 Task: Create a project with template Project Timeline with name Trex with privacy Public and in the team Recorders . Create three sections in the project as To-Do, Doing and Done.
Action: Mouse moved to (14, 54)
Screenshot: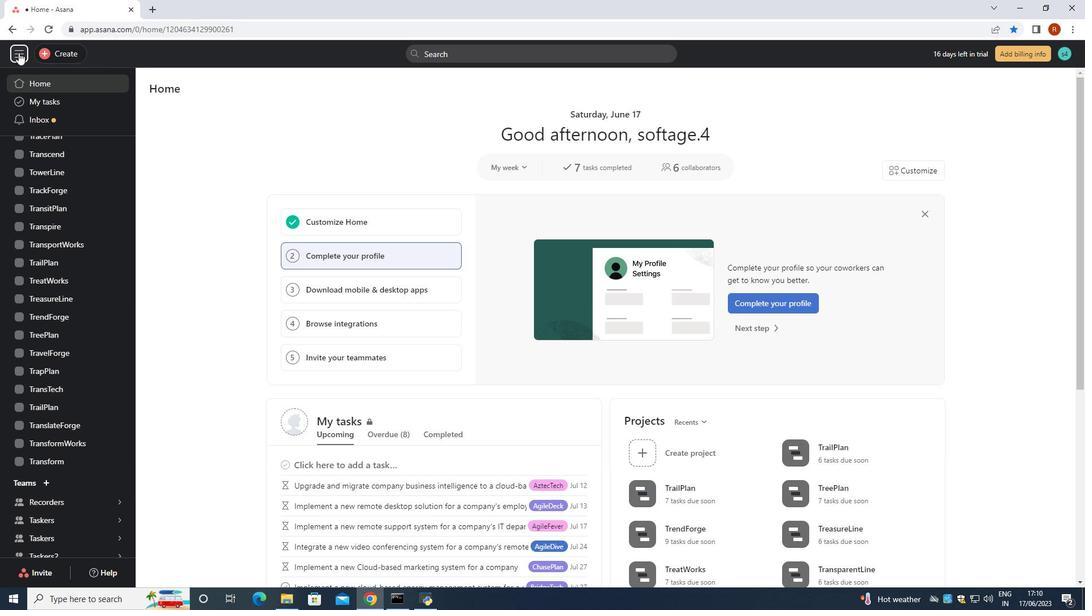 
Action: Mouse pressed left at (14, 54)
Screenshot: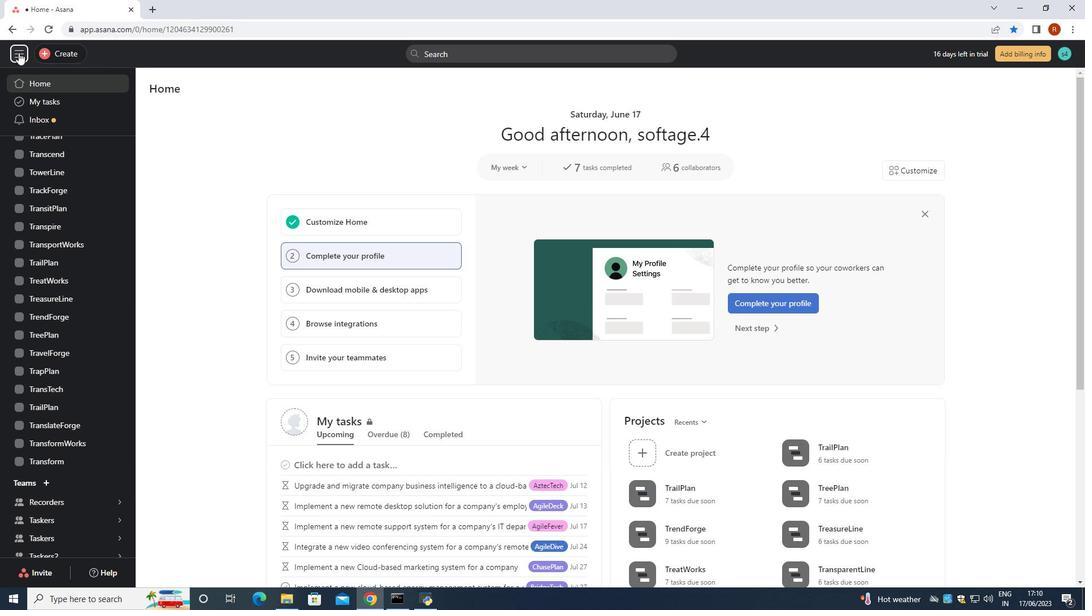 
Action: Mouse moved to (48, 55)
Screenshot: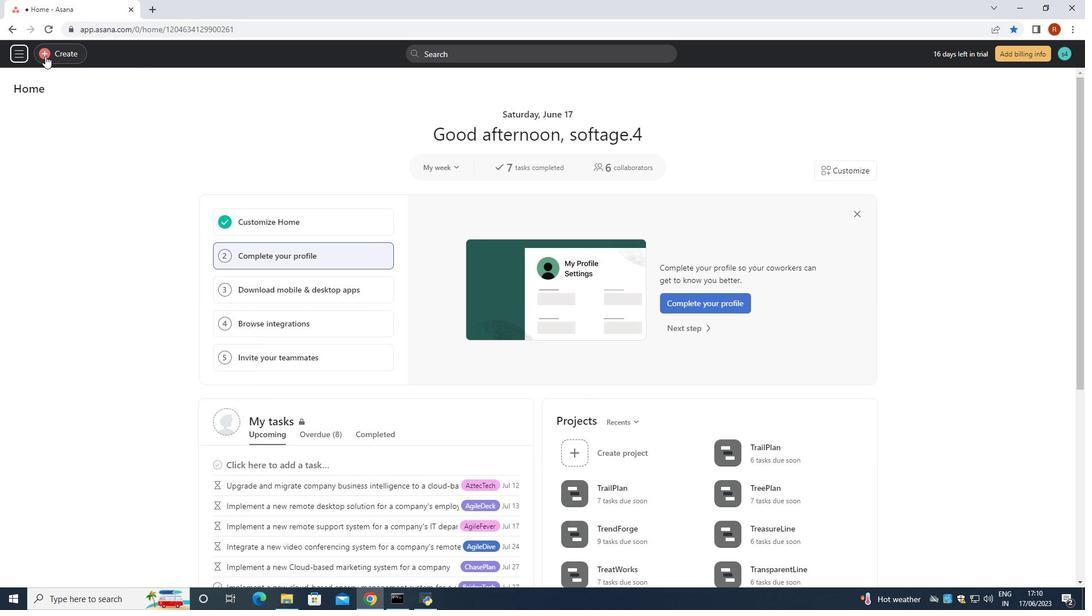 
Action: Mouse pressed left at (48, 55)
Screenshot: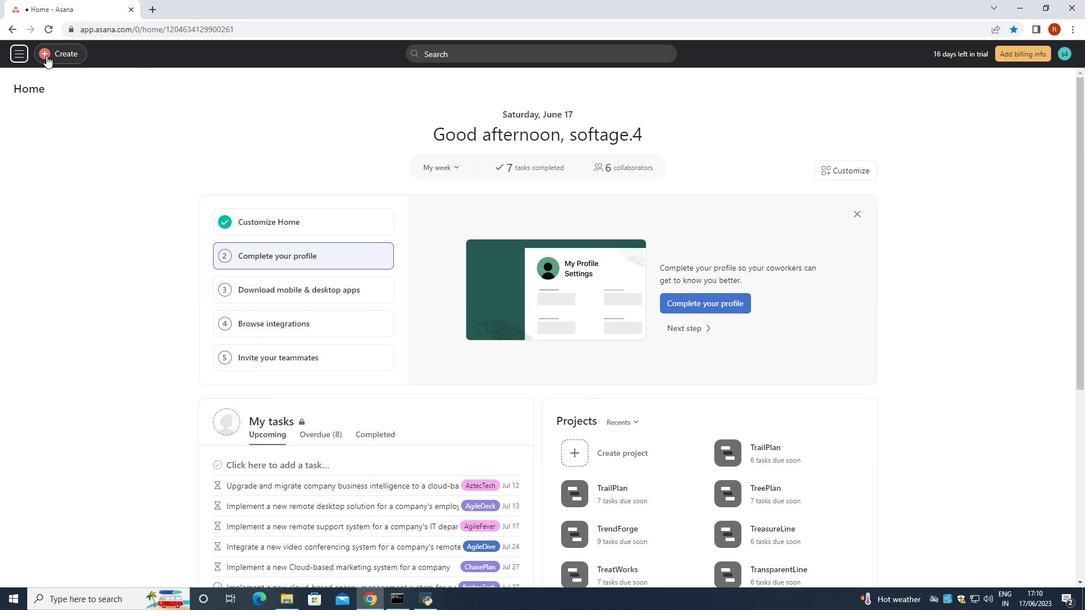 
Action: Mouse moved to (136, 83)
Screenshot: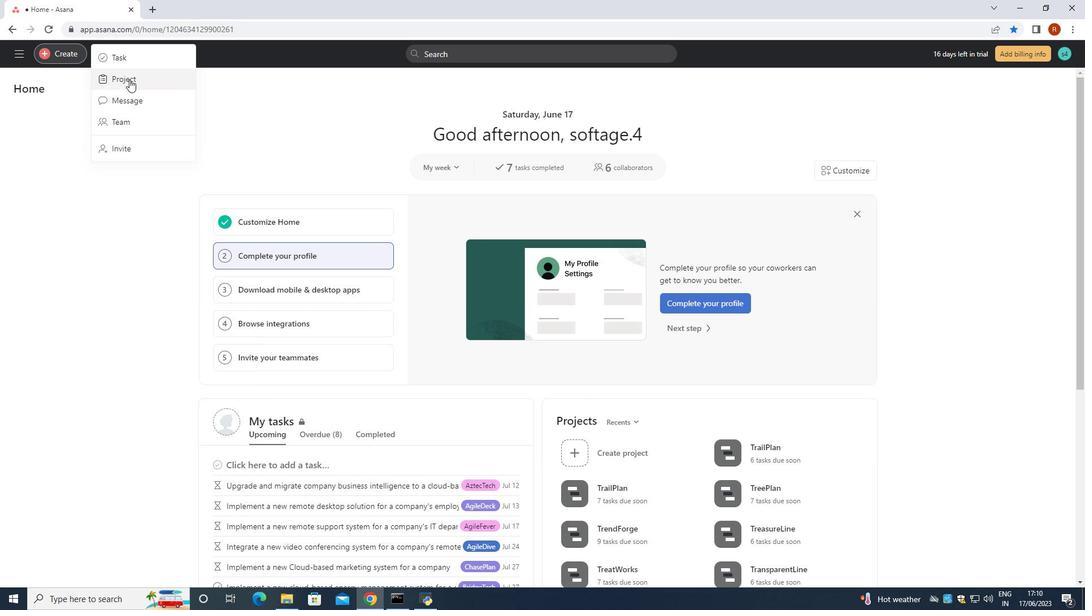 
Action: Mouse pressed left at (136, 83)
Screenshot: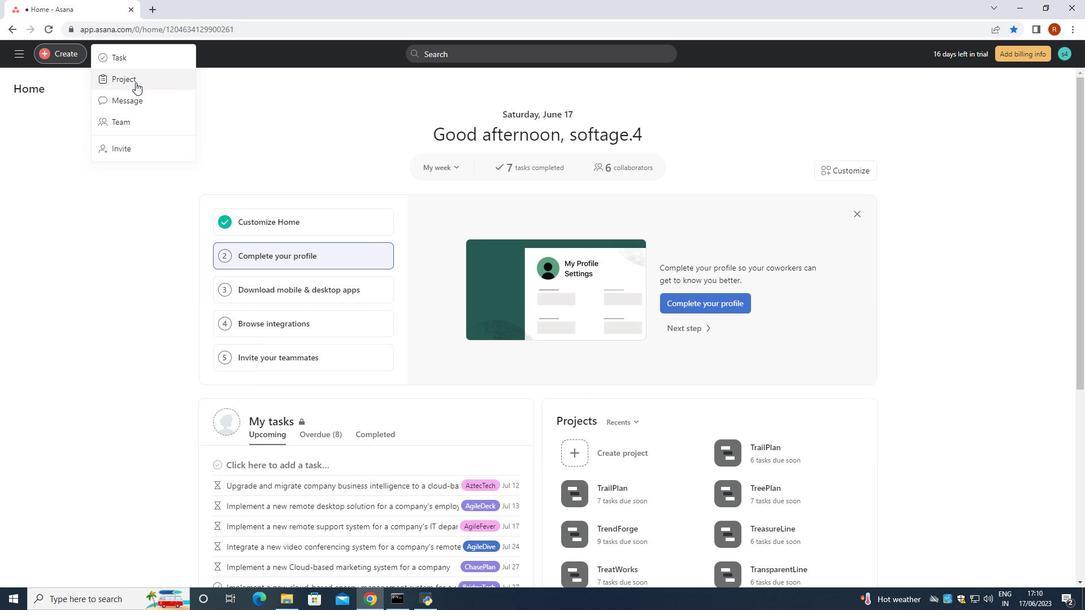 
Action: Mouse moved to (554, 338)
Screenshot: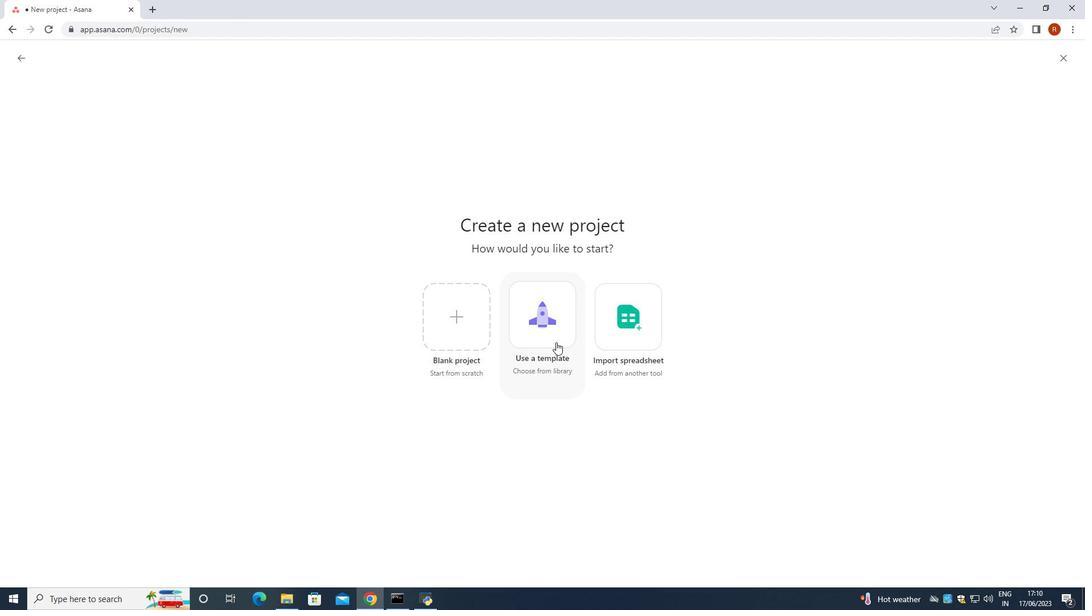 
Action: Mouse pressed left at (554, 338)
Screenshot: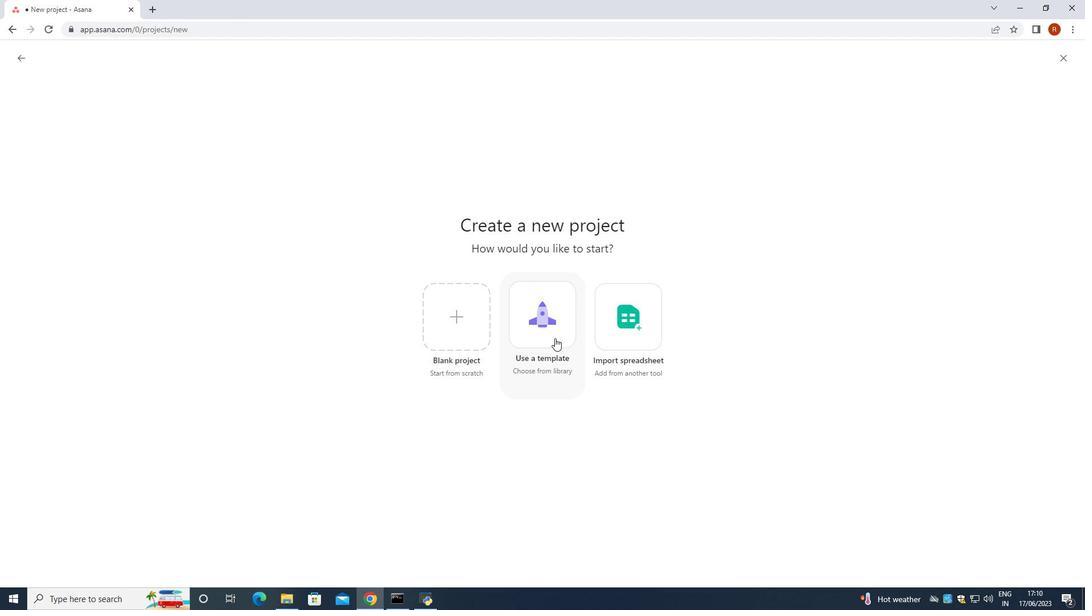 
Action: Mouse moved to (88, 304)
Screenshot: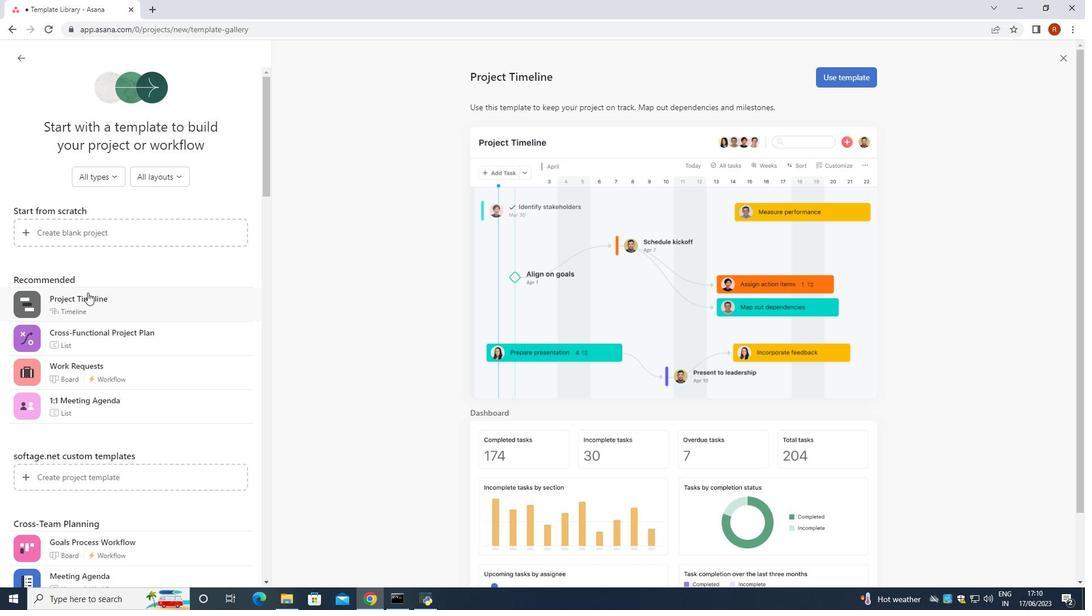 
Action: Mouse pressed left at (88, 304)
Screenshot: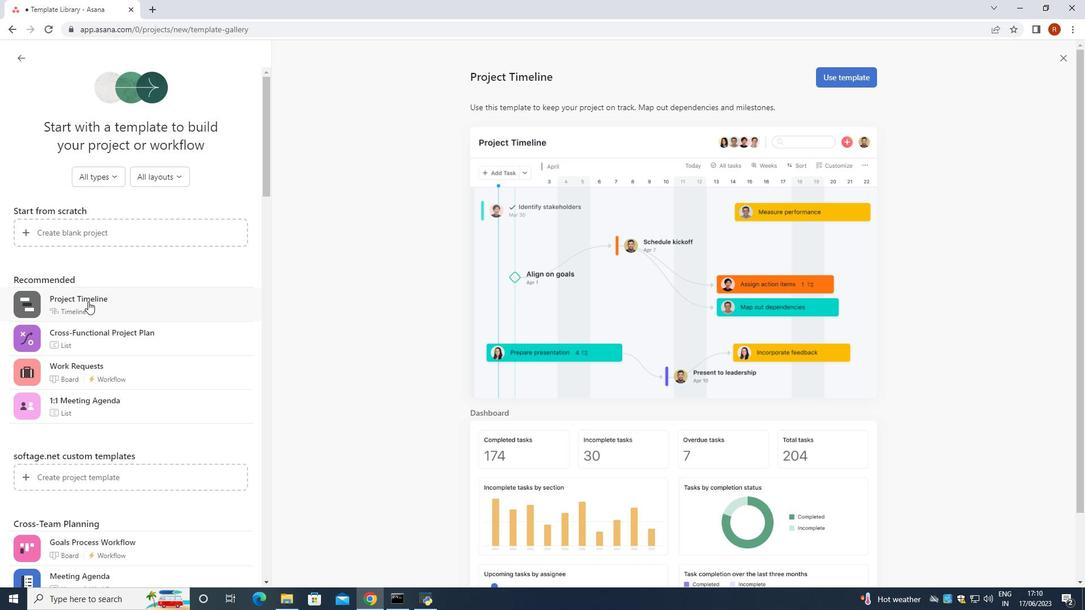 
Action: Mouse moved to (857, 72)
Screenshot: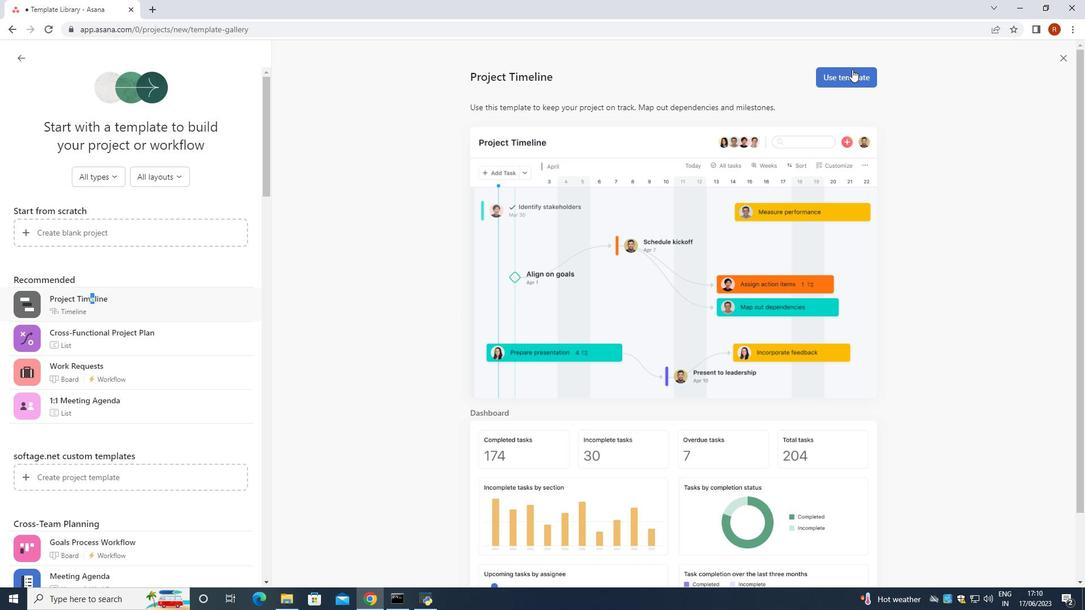 
Action: Mouse pressed left at (857, 72)
Screenshot: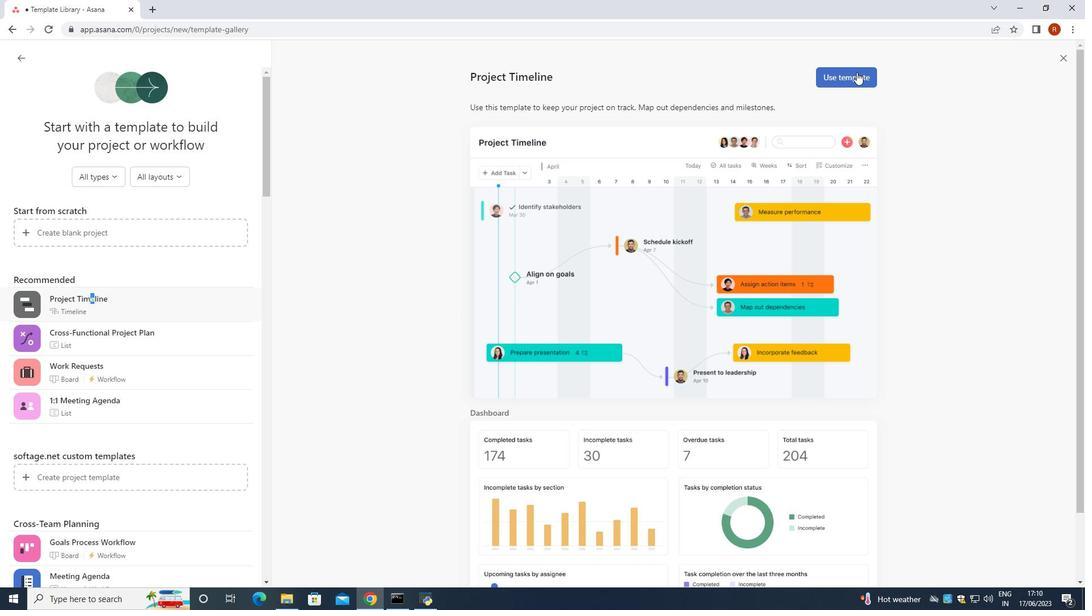 
Action: Mouse moved to (473, 232)
Screenshot: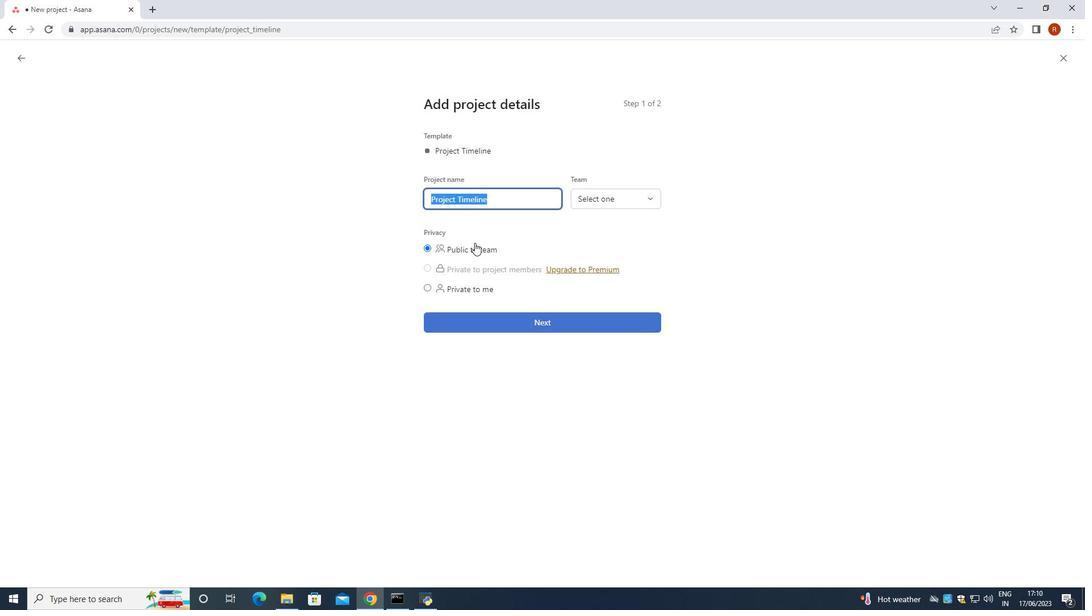 
Action: Key pressed <Key.backspace><Key.shift>Trex
Screenshot: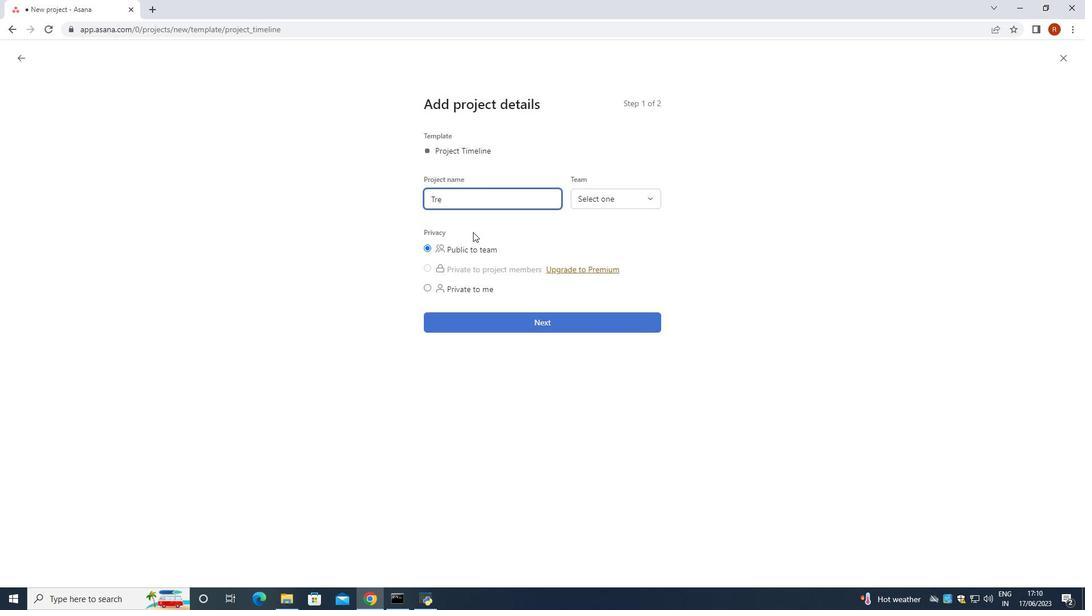 
Action: Mouse moved to (473, 255)
Screenshot: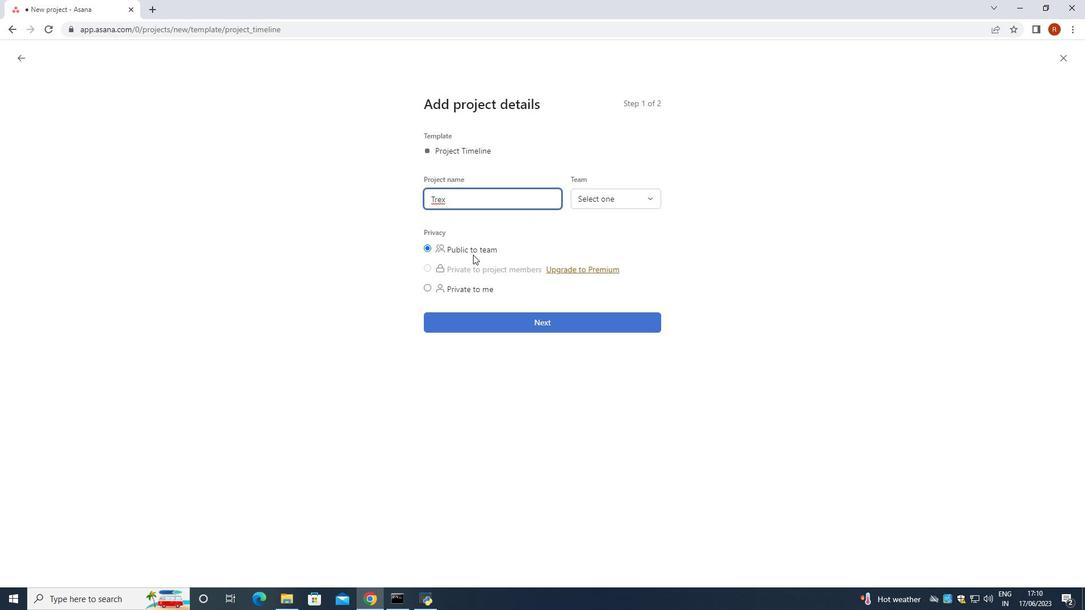 
Action: Mouse pressed left at (473, 255)
Screenshot: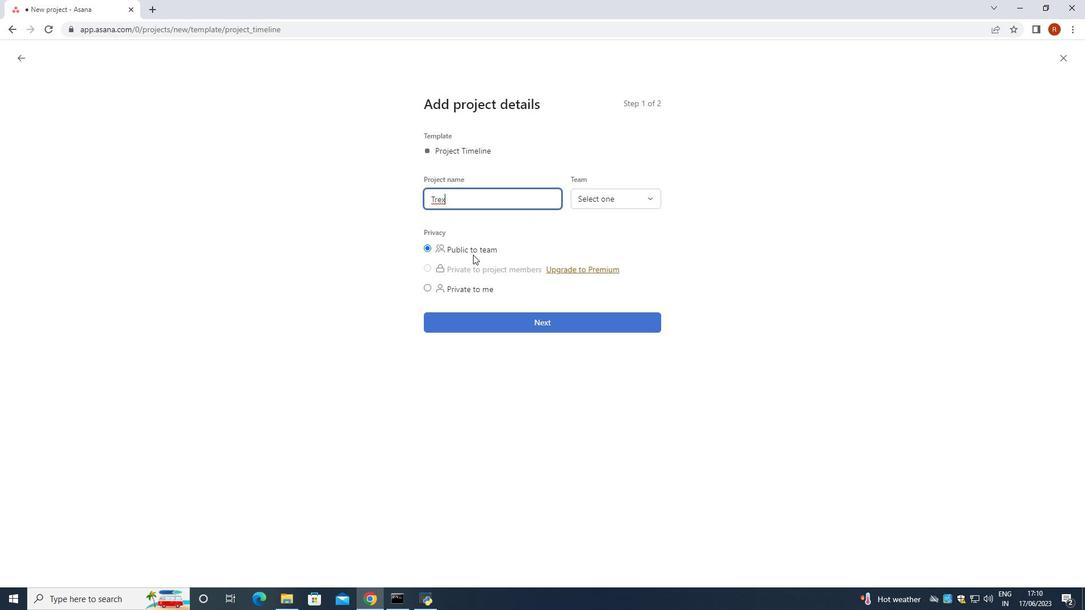 
Action: Mouse moved to (619, 202)
Screenshot: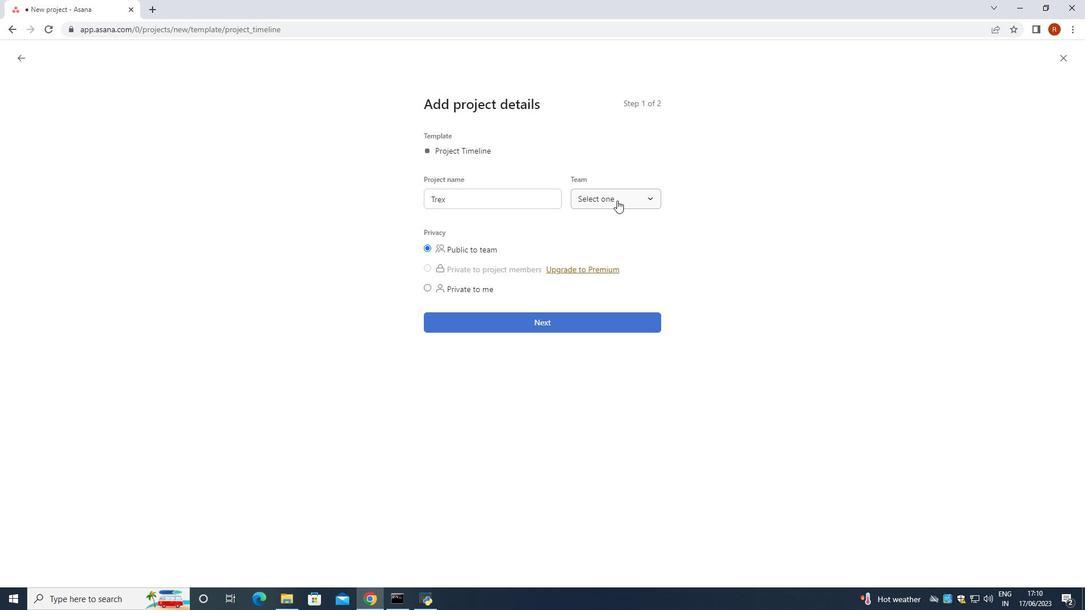 
Action: Mouse pressed left at (619, 202)
Screenshot: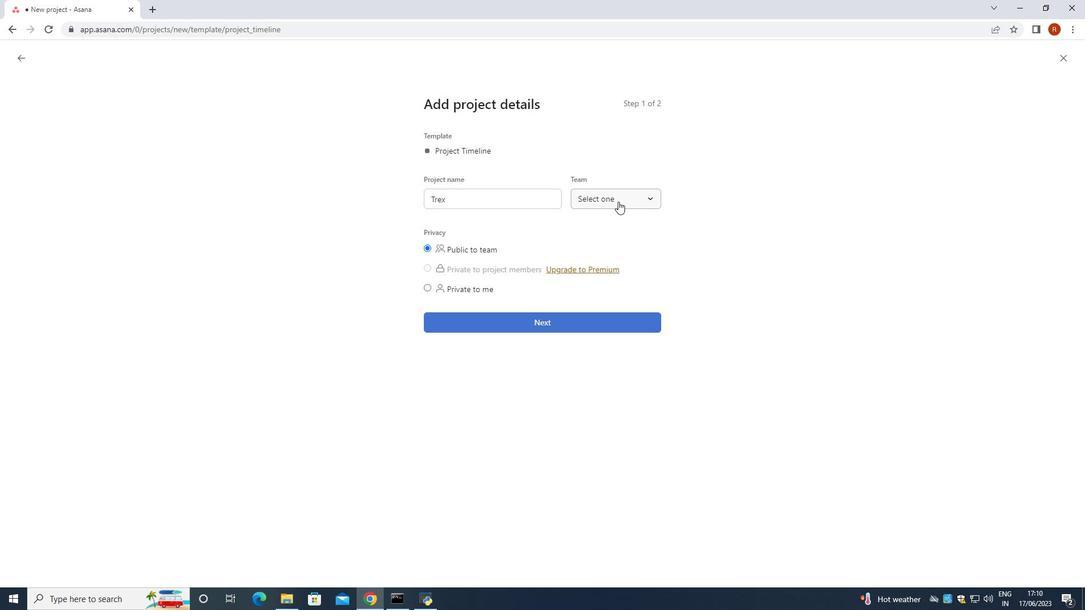 
Action: Mouse moved to (629, 301)
Screenshot: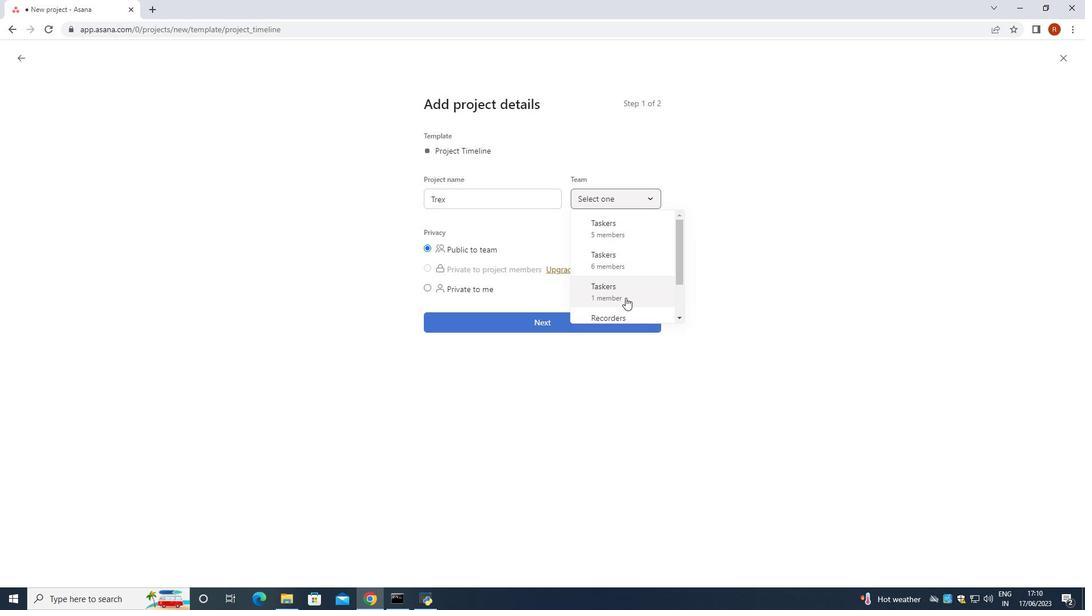 
Action: Mouse scrolled (629, 300) with delta (0, 0)
Screenshot: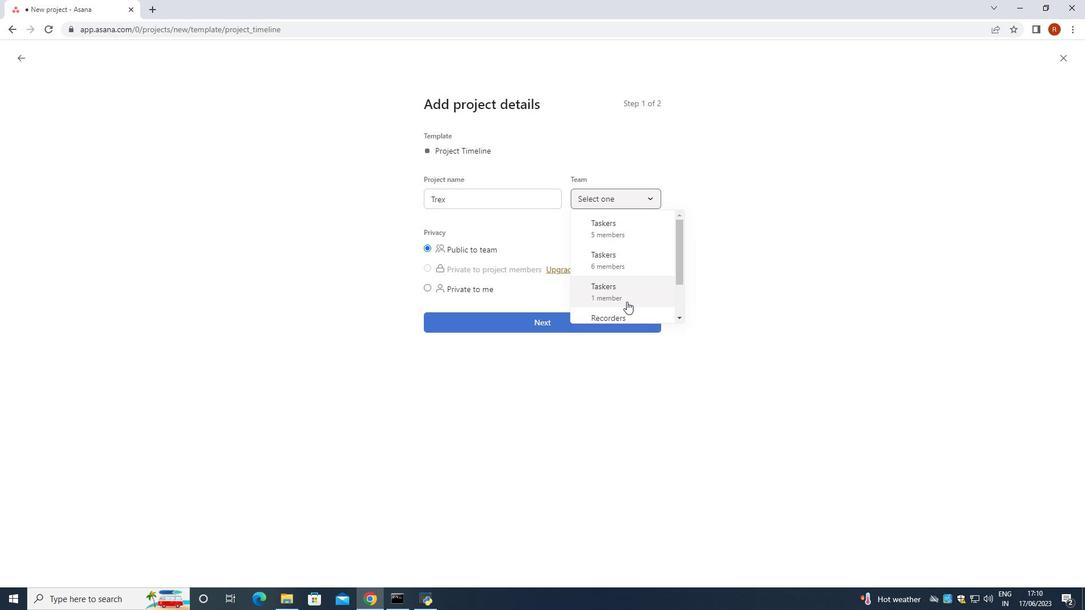 
Action: Mouse moved to (619, 282)
Screenshot: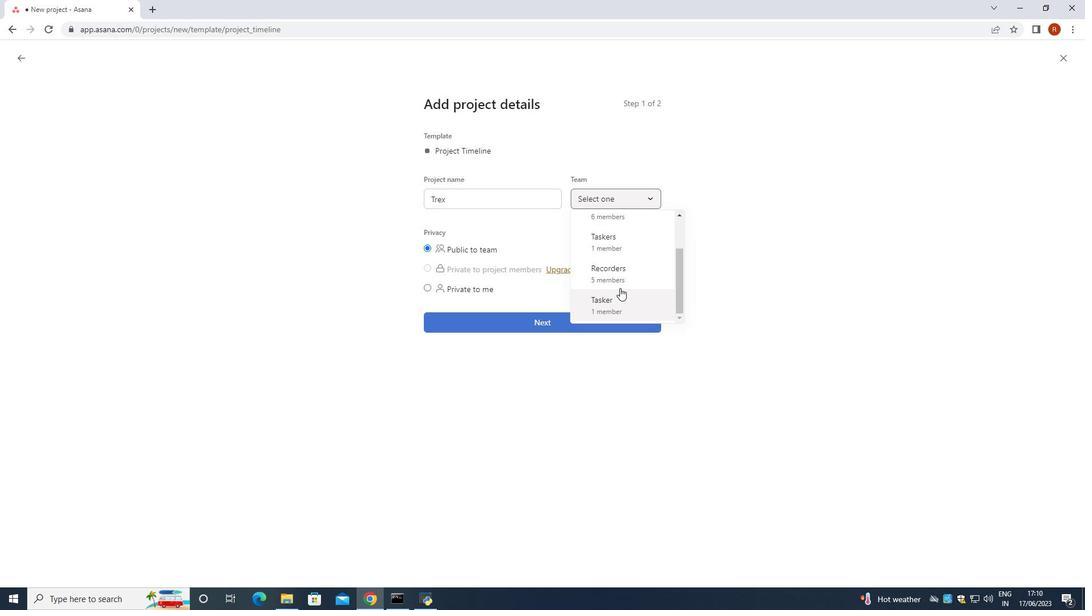 
Action: Mouse pressed left at (619, 282)
Screenshot: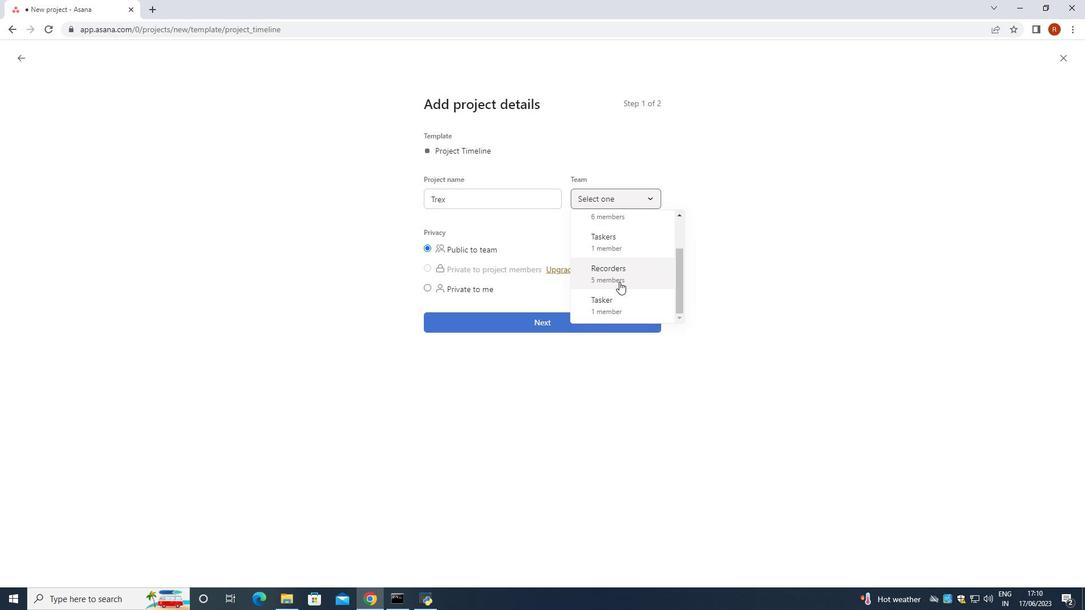 
Action: Mouse moved to (571, 301)
Screenshot: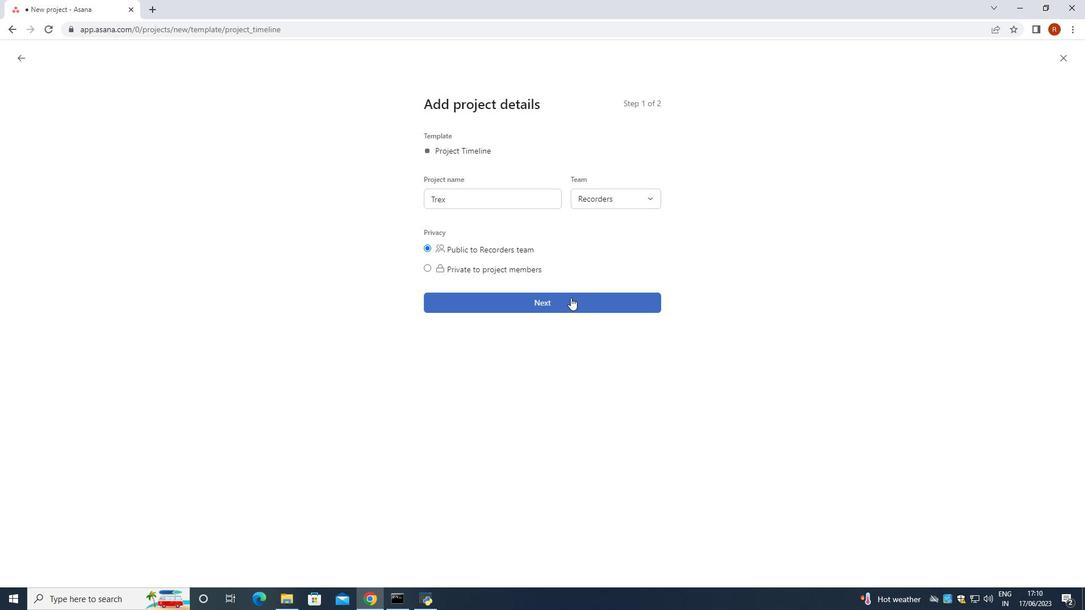 
Action: Mouse pressed left at (571, 301)
Screenshot: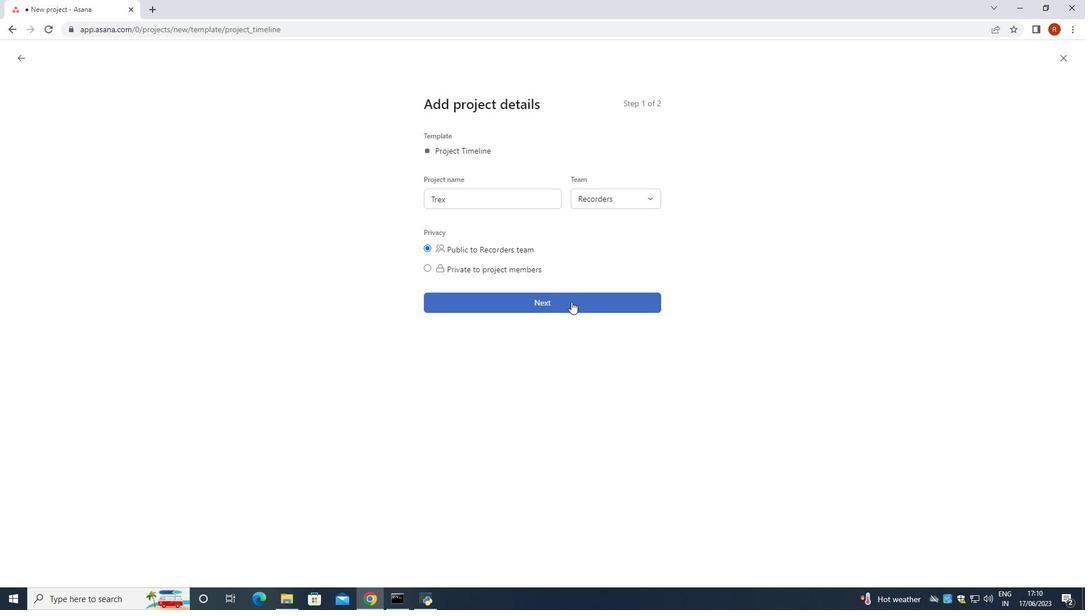 
Action: Mouse moved to (587, 322)
Screenshot: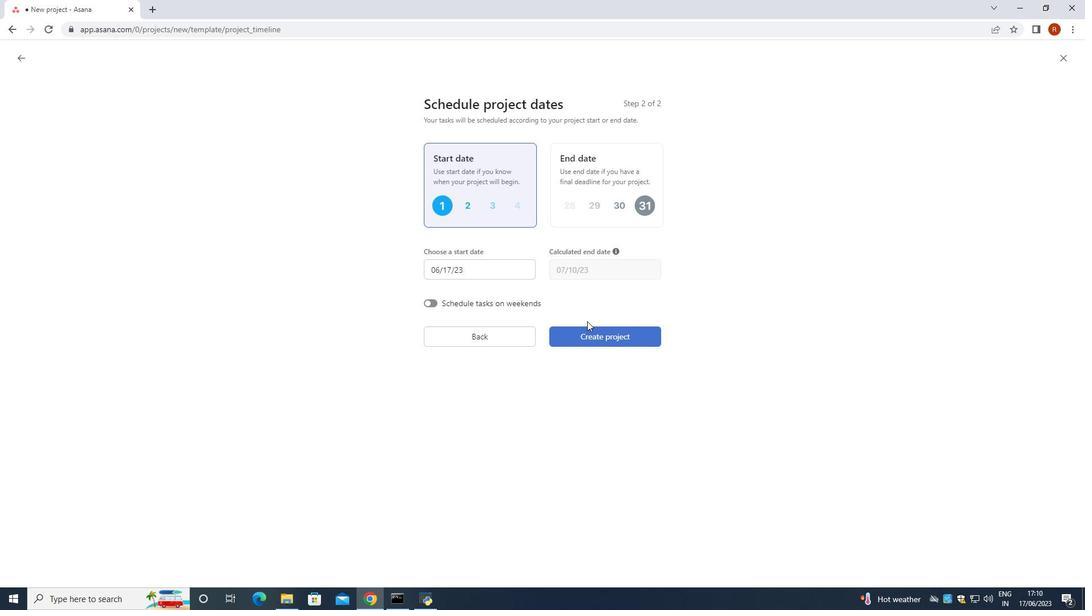 
Action: Mouse pressed left at (587, 322)
Screenshot: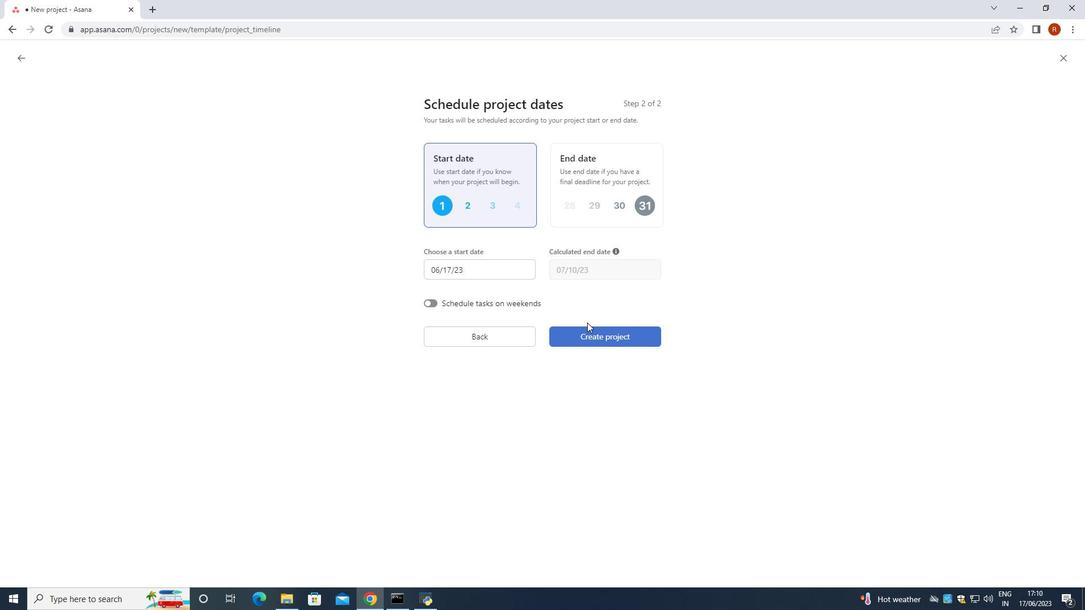 
Action: Mouse moved to (596, 328)
Screenshot: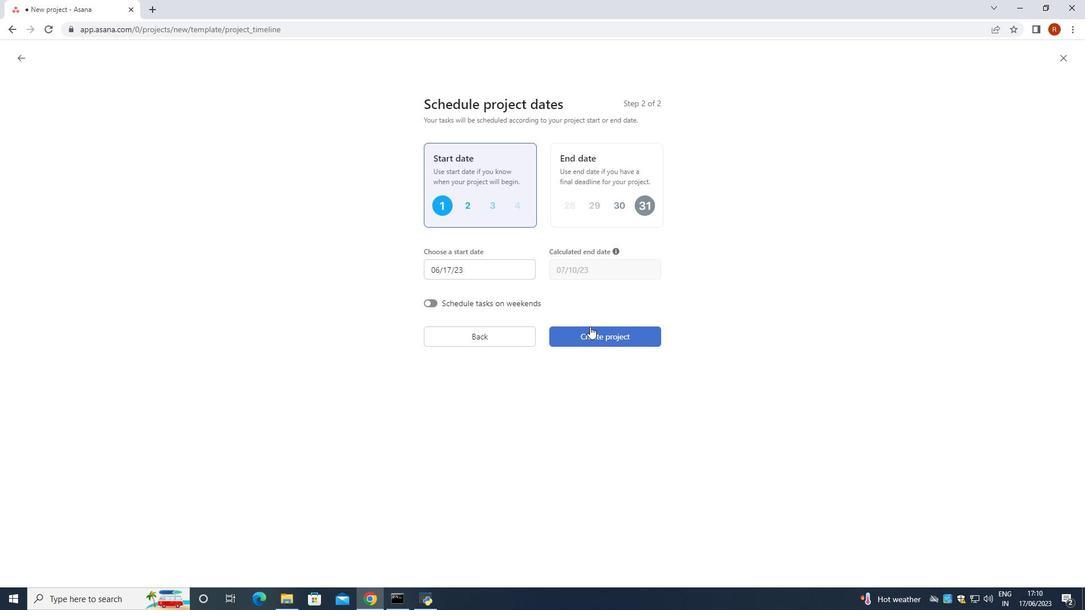 
Action: Mouse pressed left at (596, 328)
Screenshot: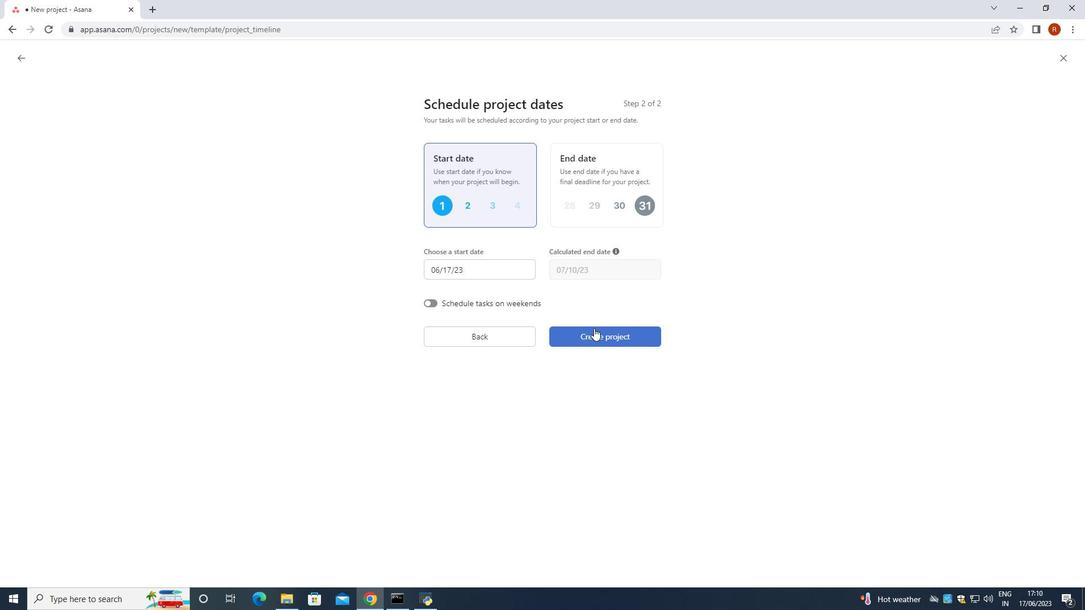 
Action: Mouse moved to (53, 379)
Screenshot: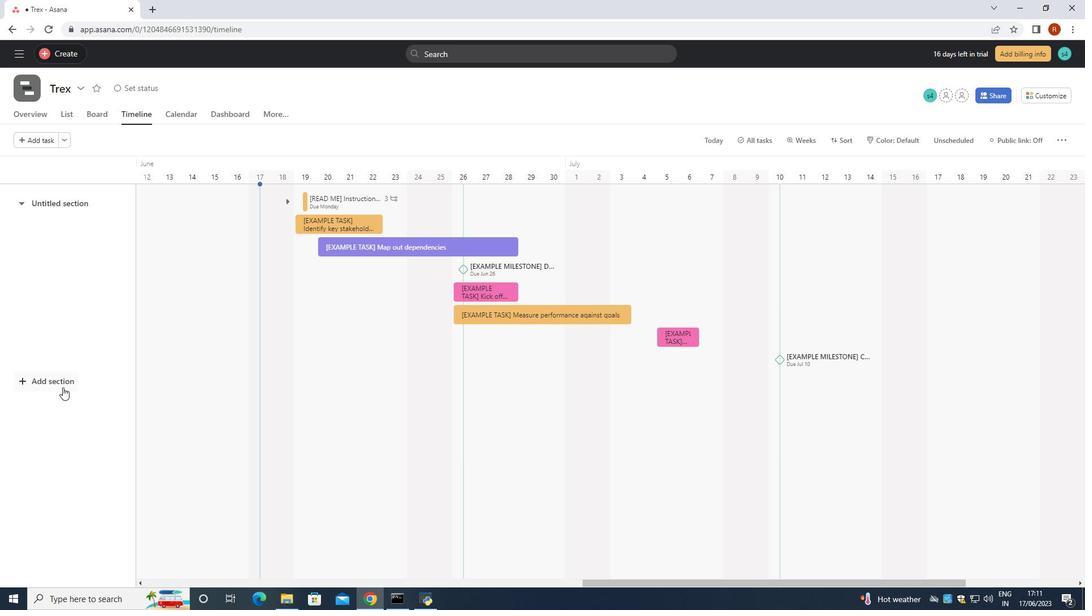 
Action: Mouse pressed left at (53, 379)
Screenshot: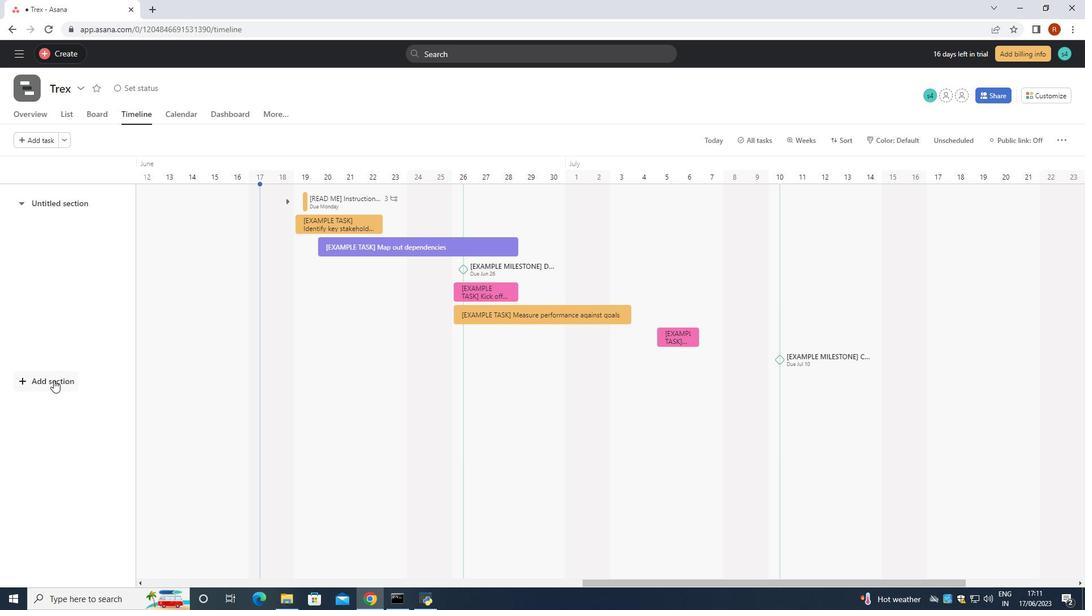 
Action: Mouse moved to (54, 377)
Screenshot: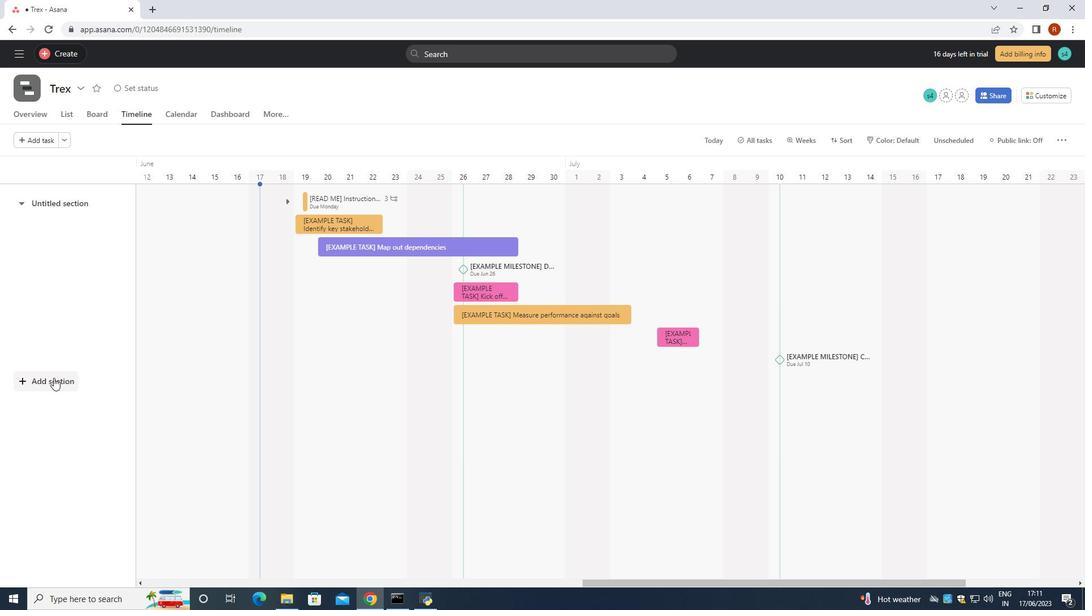
Action: Key pressed <Key.shift>To-<Key.shift><Key.shift><Key.shift>Do
Screenshot: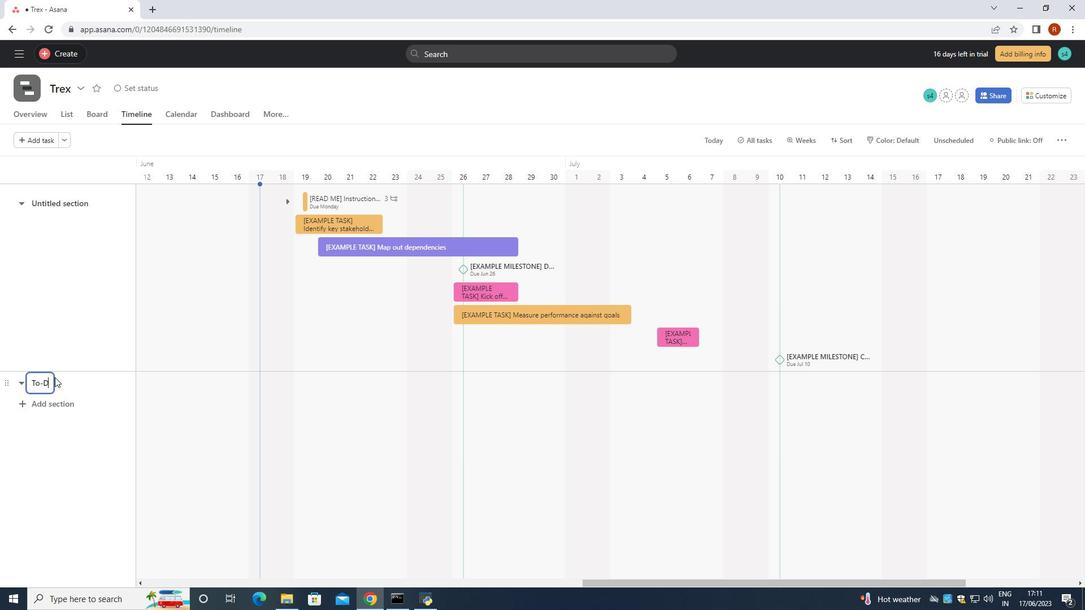 
Action: Mouse moved to (52, 401)
Screenshot: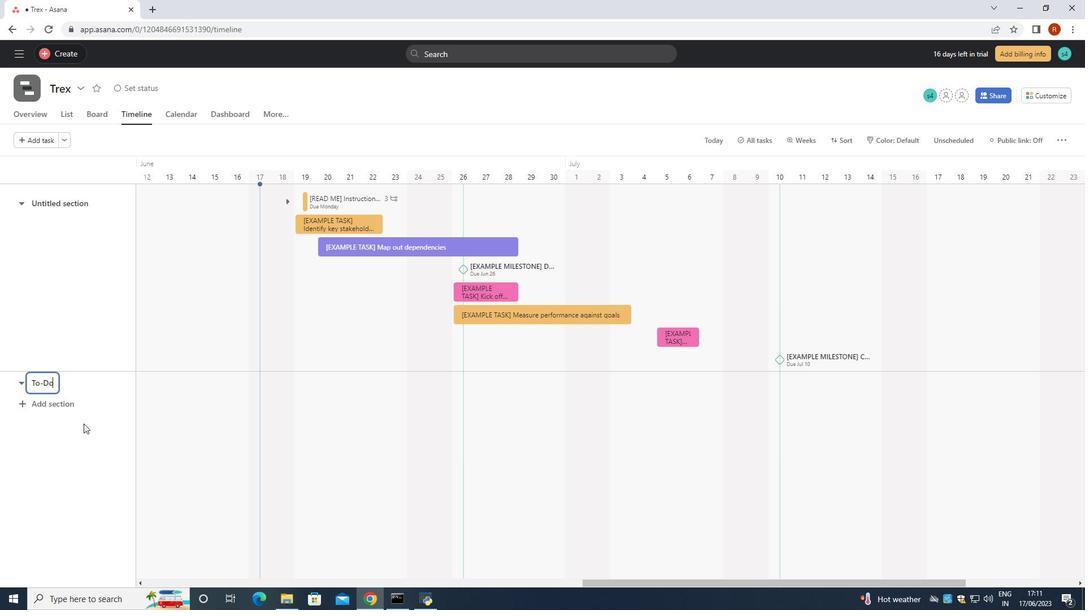 
Action: Mouse pressed left at (52, 401)
Screenshot: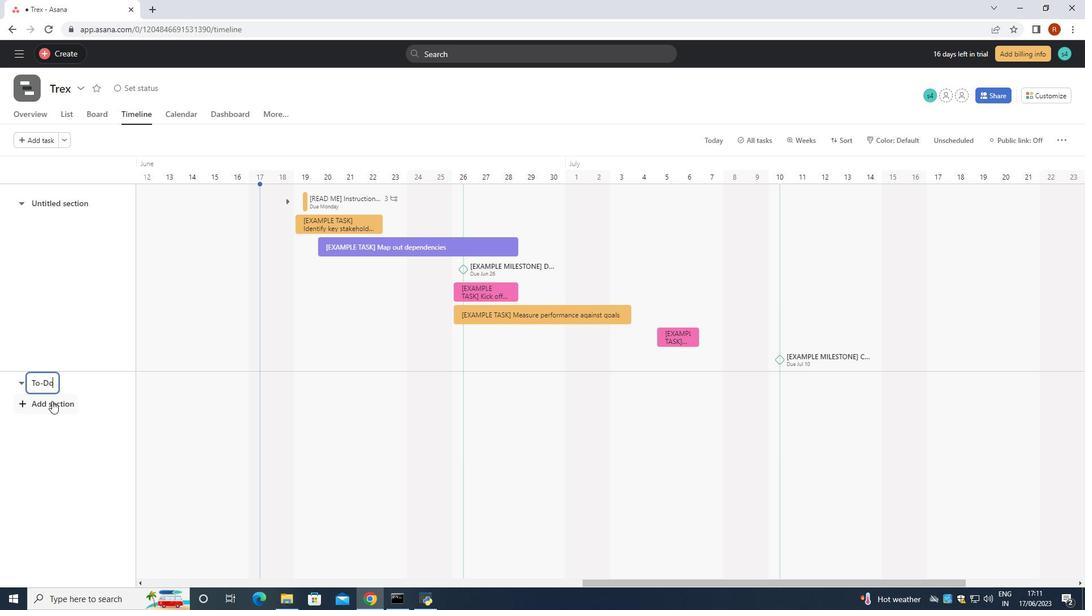 
Action: Key pressed <Key.shift>Doing
Screenshot: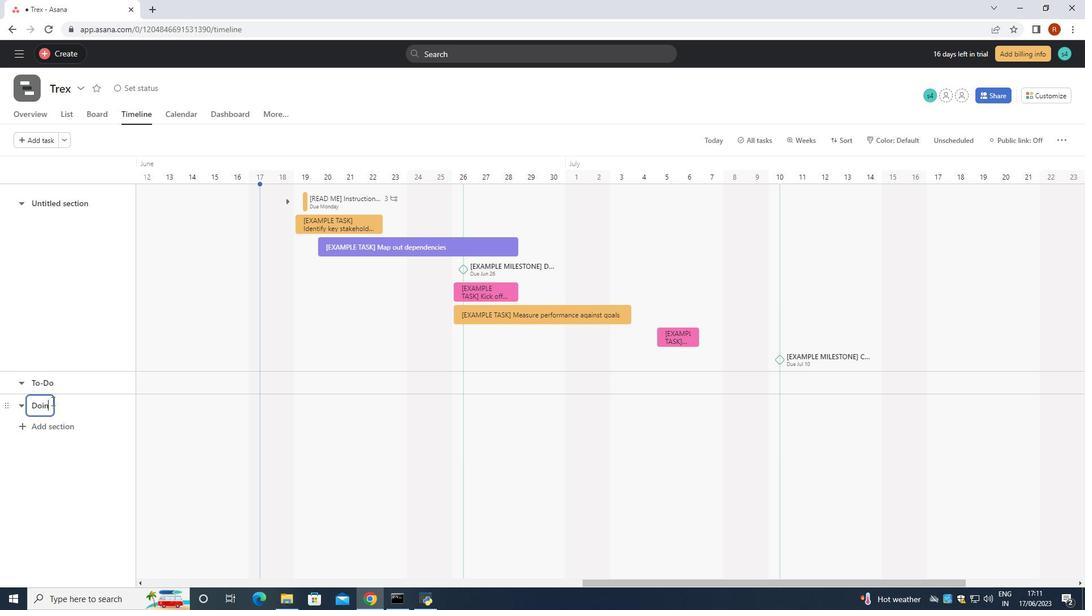 
Action: Mouse moved to (62, 429)
Screenshot: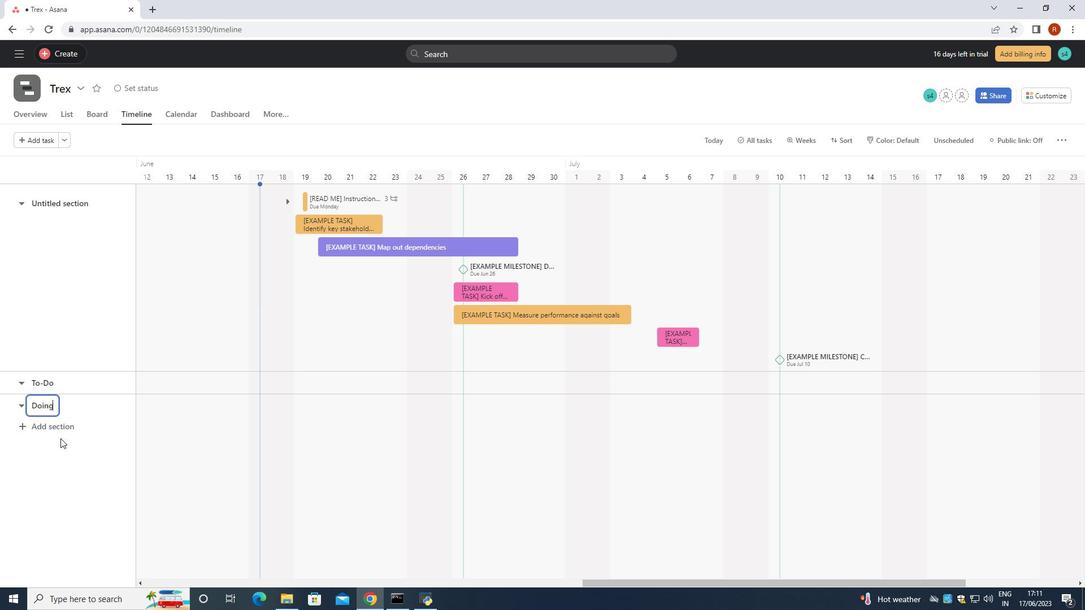 
Action: Mouse pressed left at (62, 429)
Screenshot: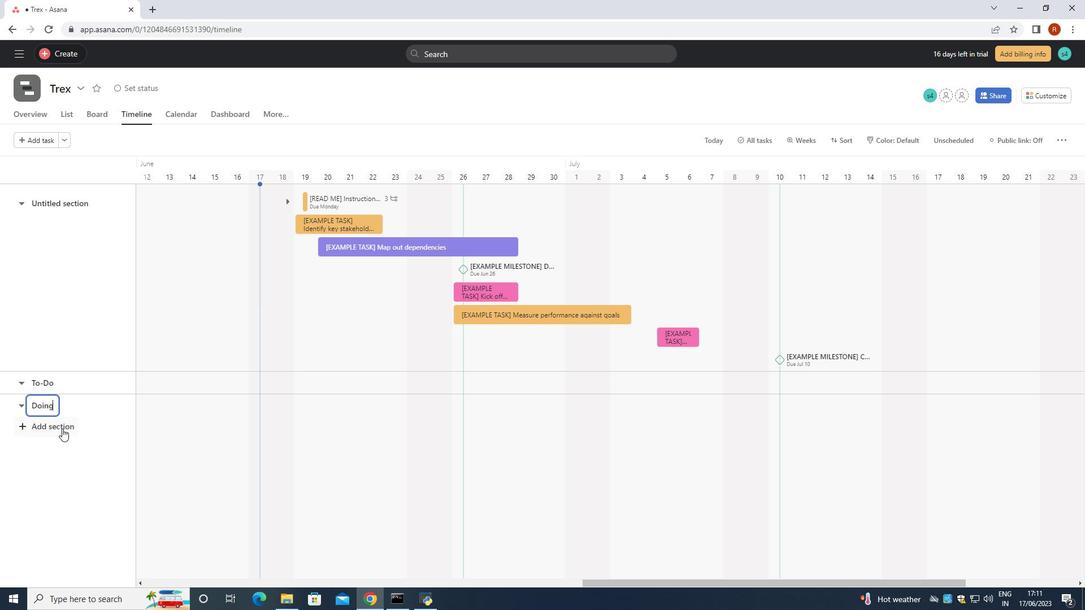 
Action: Key pressed <Key.shift><Key.shift><Key.shift><Key.shift><Key.shift><Key.shift><Key.shift><Key.shift><Key.shift>Done
Screenshot: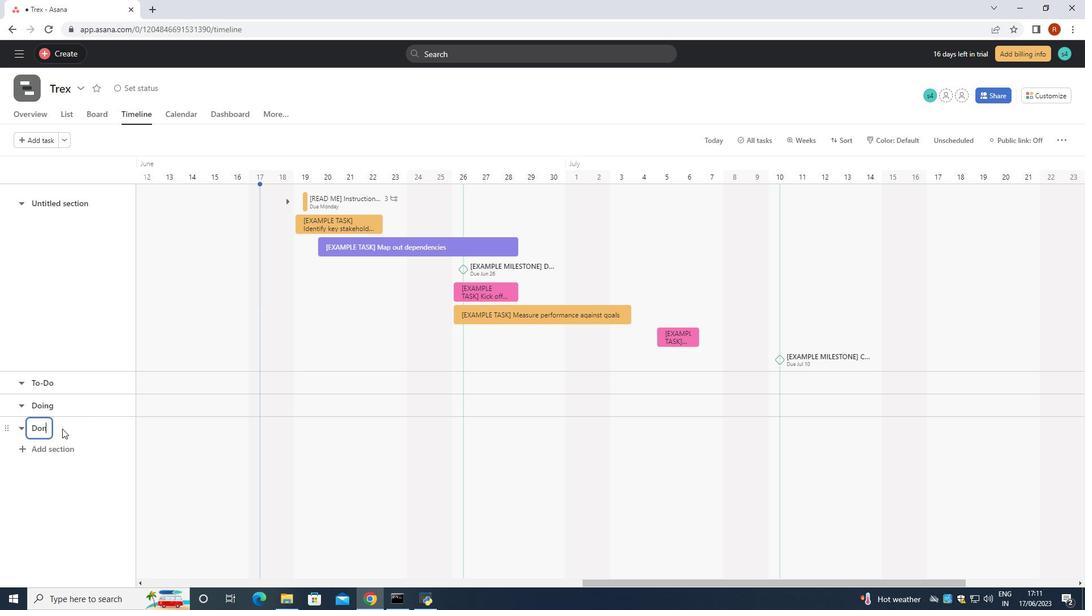 
Action: Mouse moved to (554, 481)
Screenshot: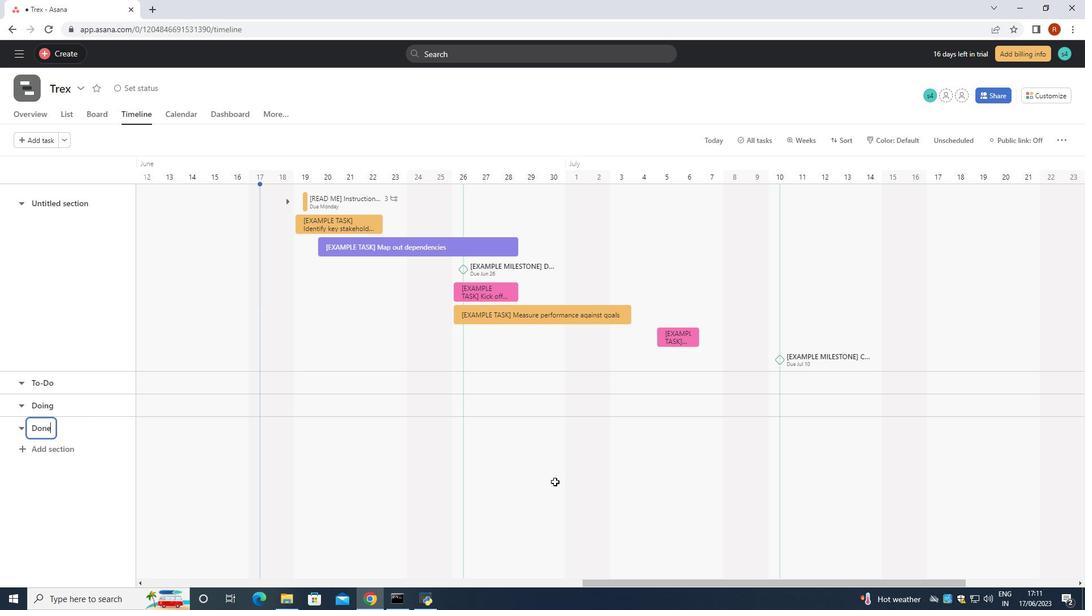 
